 Task: Assign in the project Wizardry the issue 'Integrate a new feedback survey feature into an existing website to gather user feedback and suggestions' to the sprint 'Starship'.
Action: Mouse moved to (1274, 284)
Screenshot: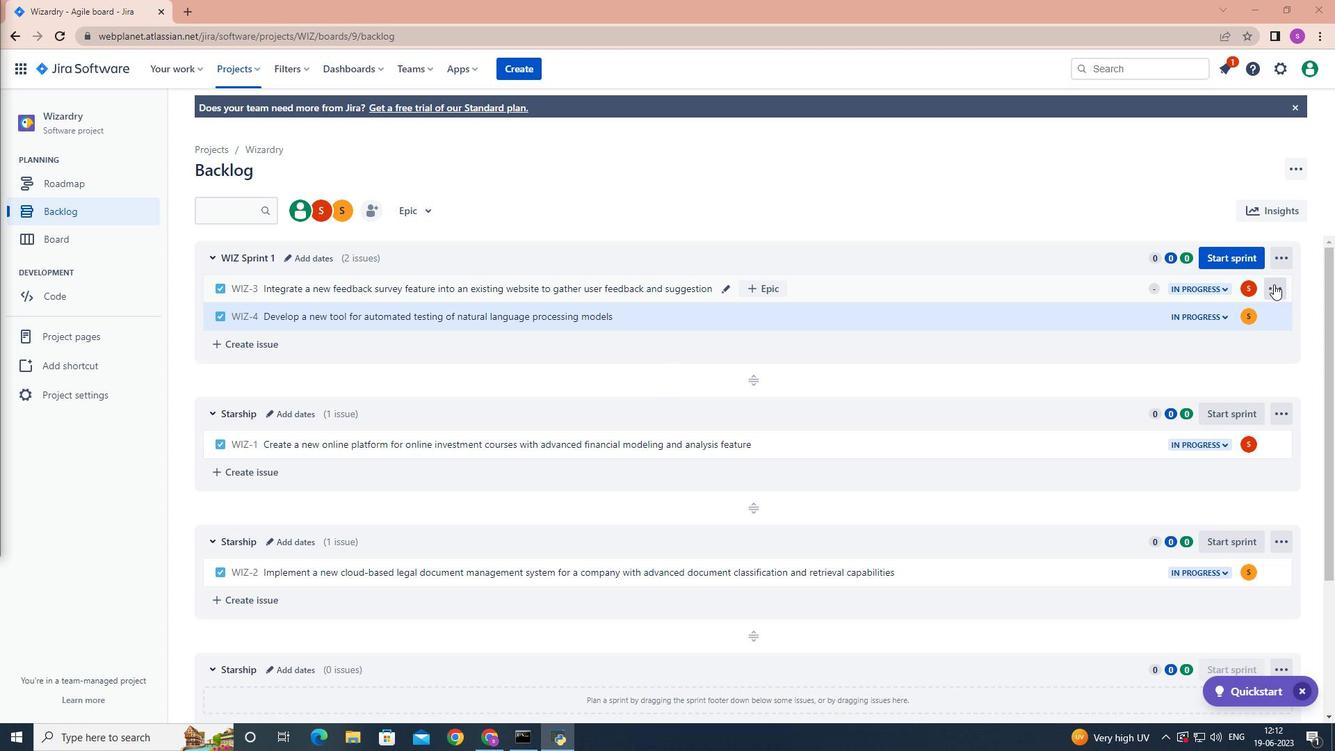 
Action: Mouse pressed left at (1274, 284)
Screenshot: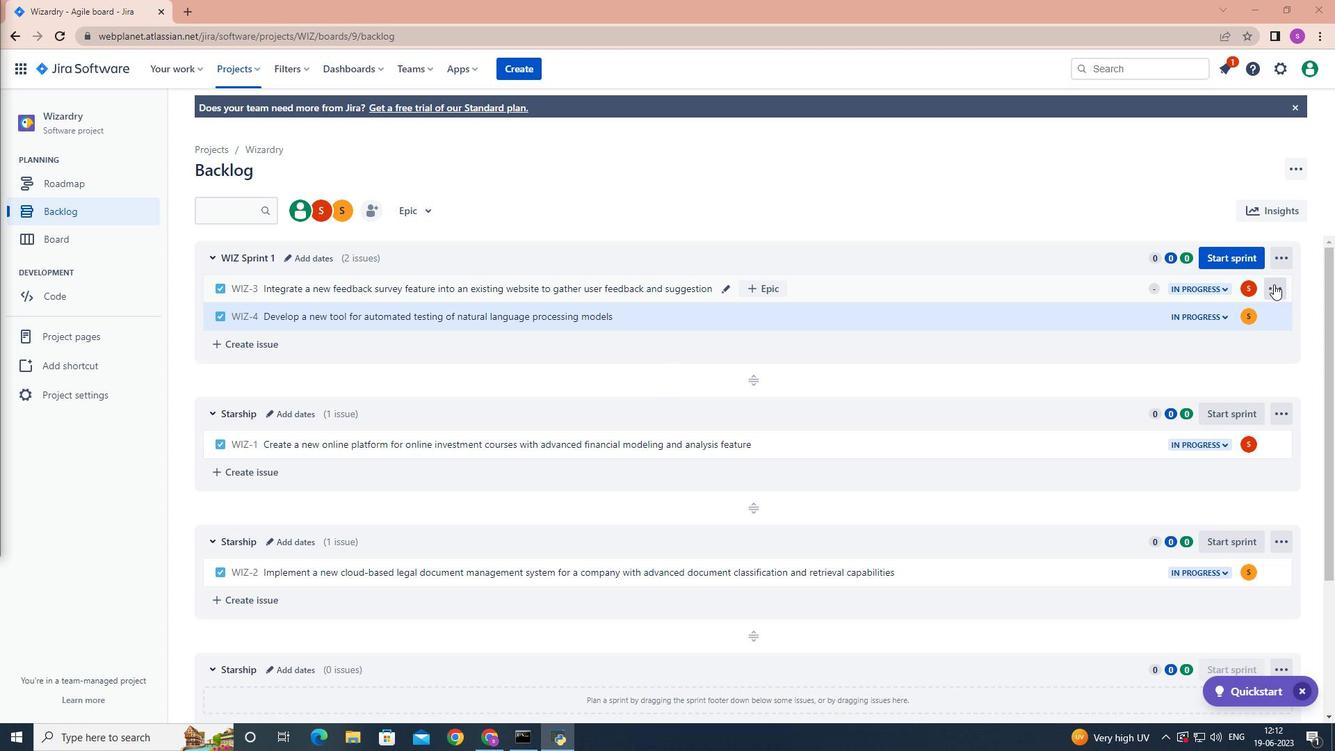 
Action: Mouse moved to (1243, 491)
Screenshot: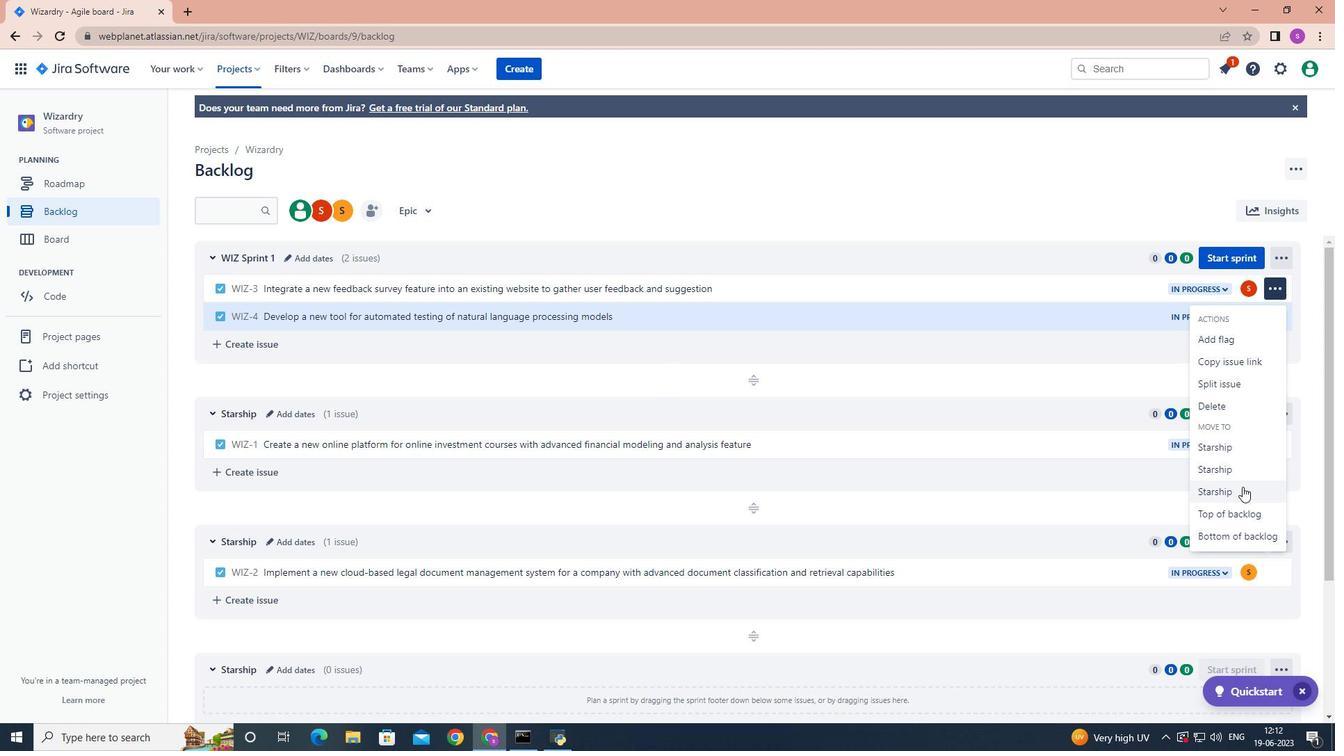 
Action: Mouse pressed left at (1243, 491)
Screenshot: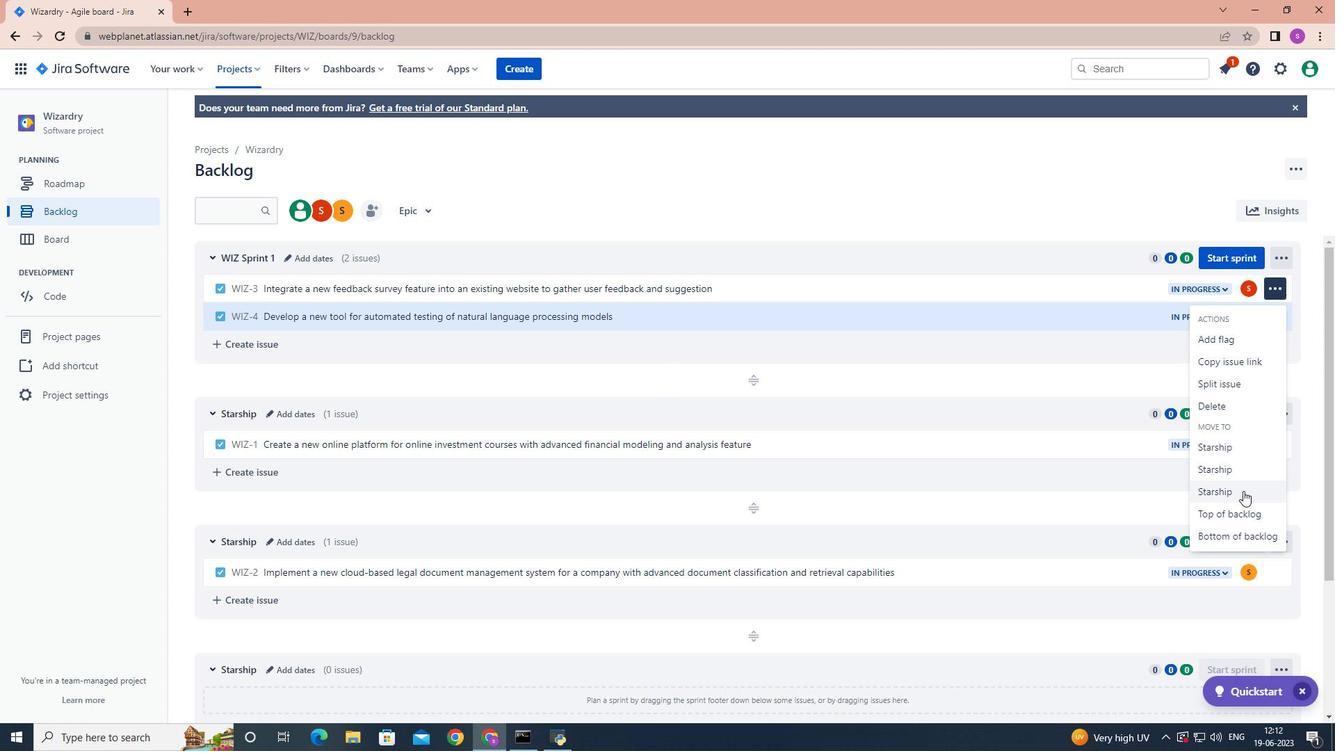 
Action: Mouse moved to (1233, 491)
Screenshot: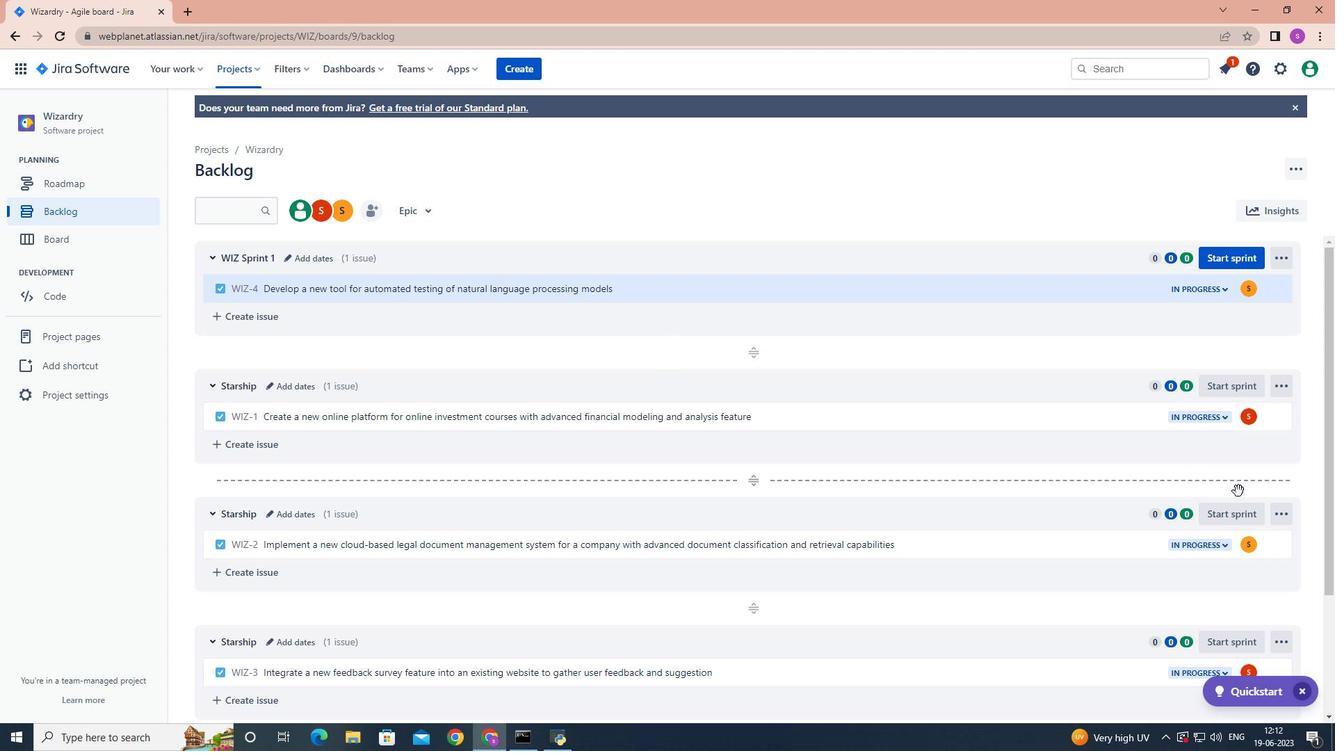 
